 Task: Learn more about a career.
Action: Mouse moved to (844, 102)
Screenshot: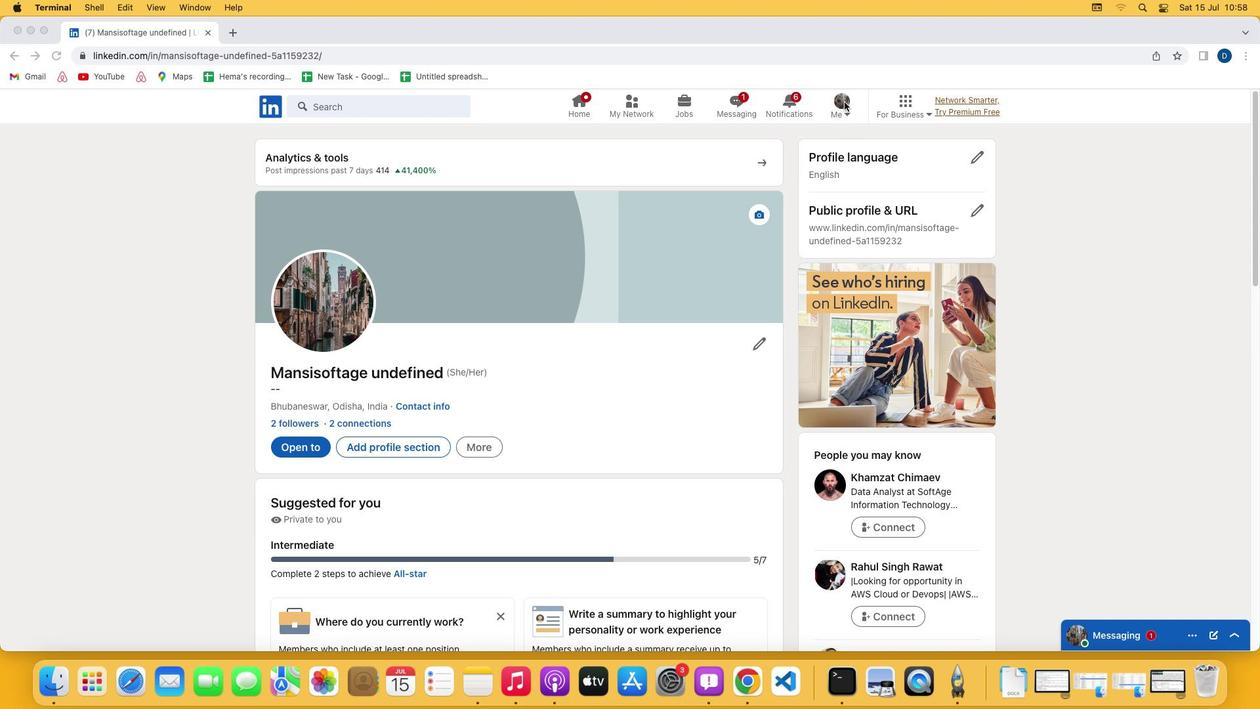 
Action: Mouse pressed left at (844, 102)
Screenshot: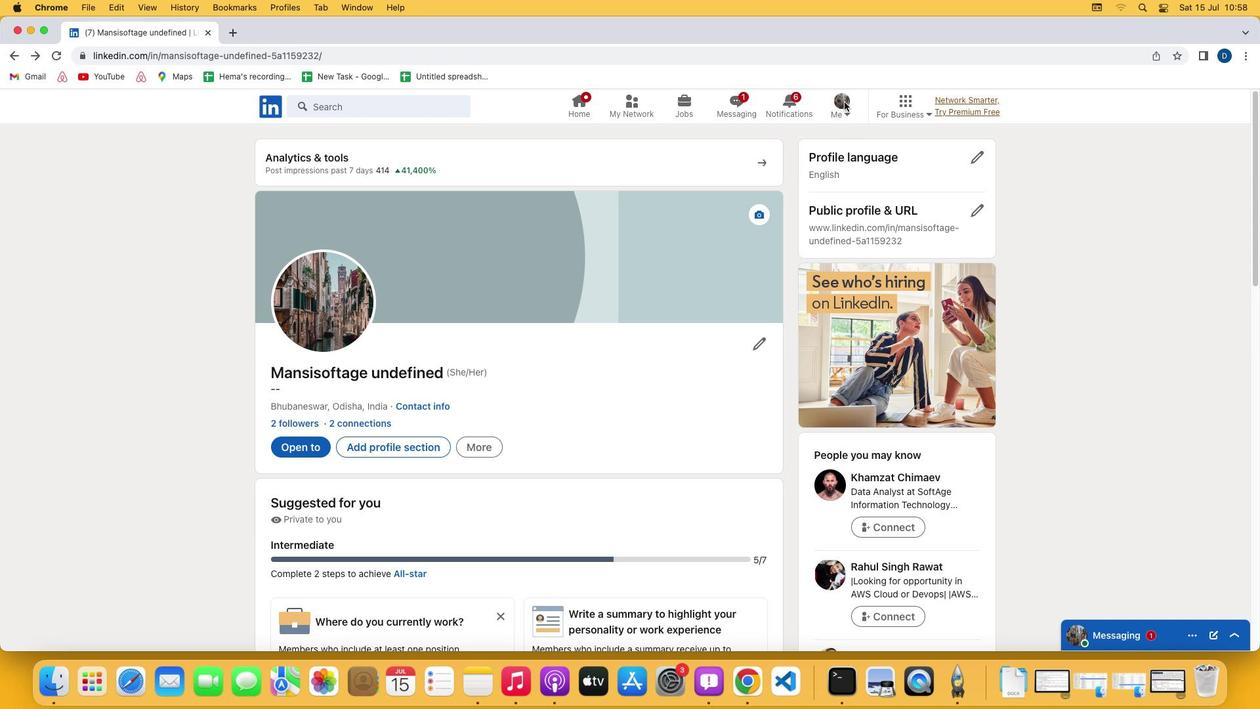 
Action: Mouse pressed left at (844, 102)
Screenshot: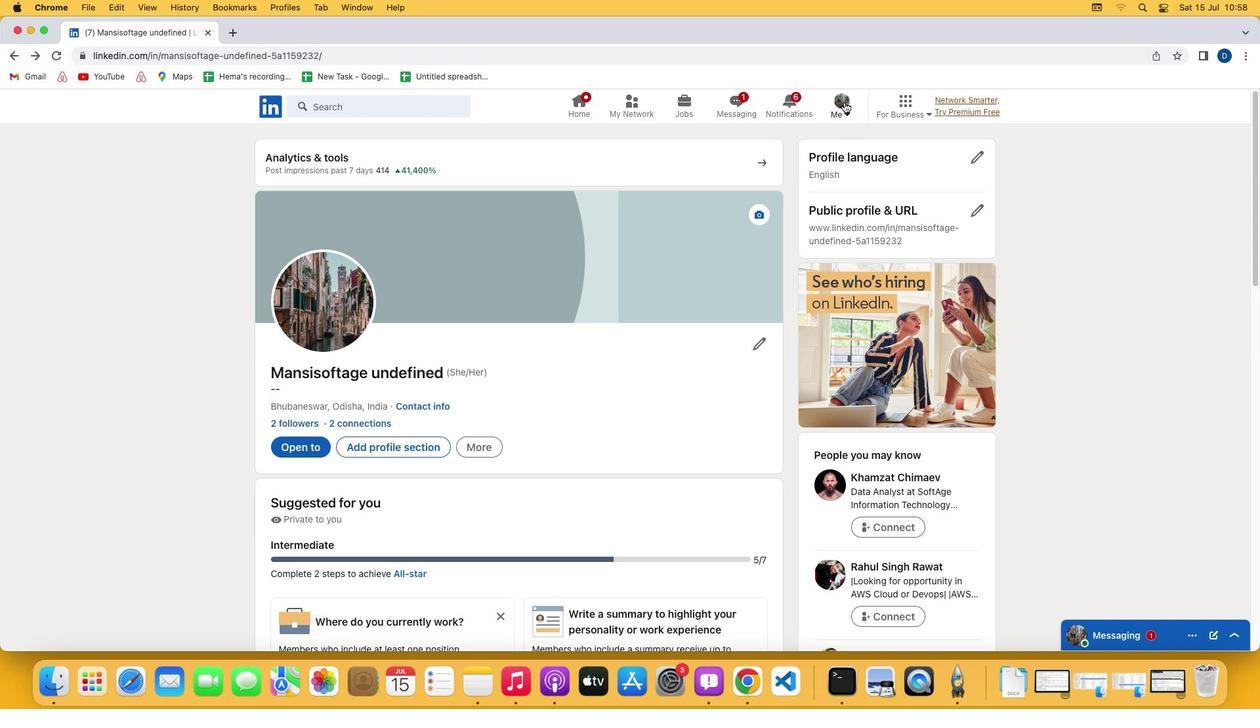 
Action: Mouse moved to (742, 248)
Screenshot: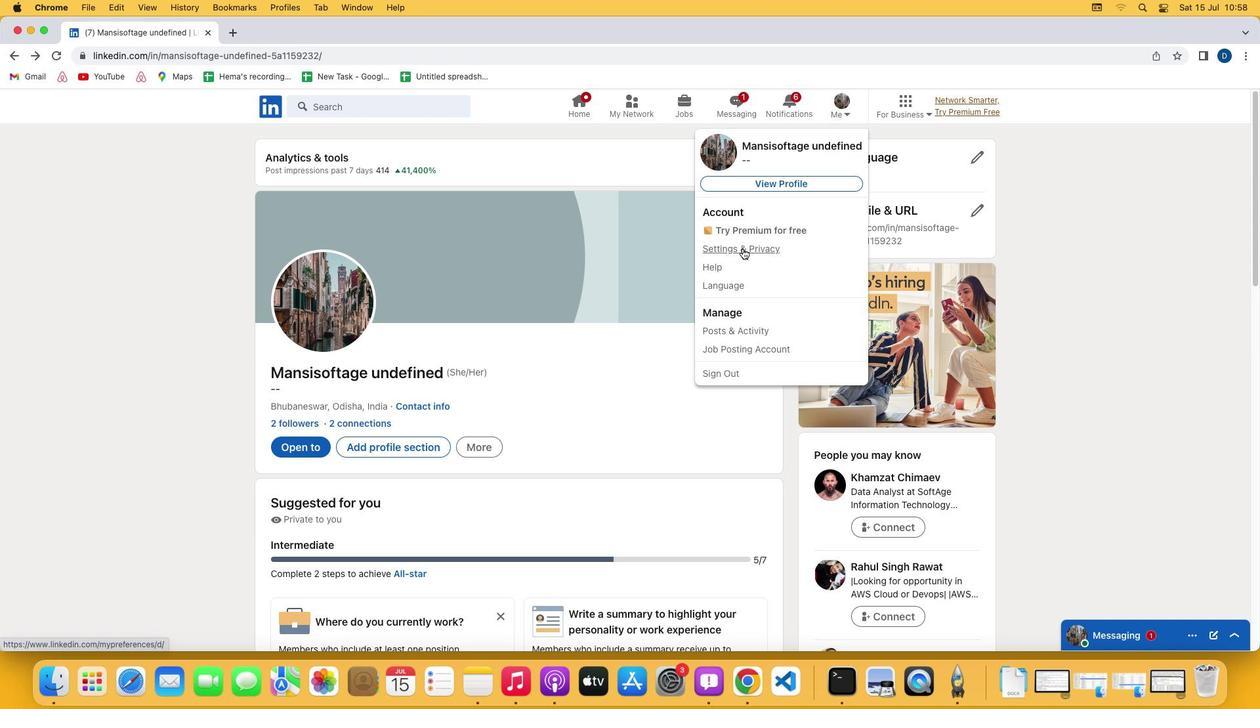 
Action: Mouse pressed left at (742, 248)
Screenshot: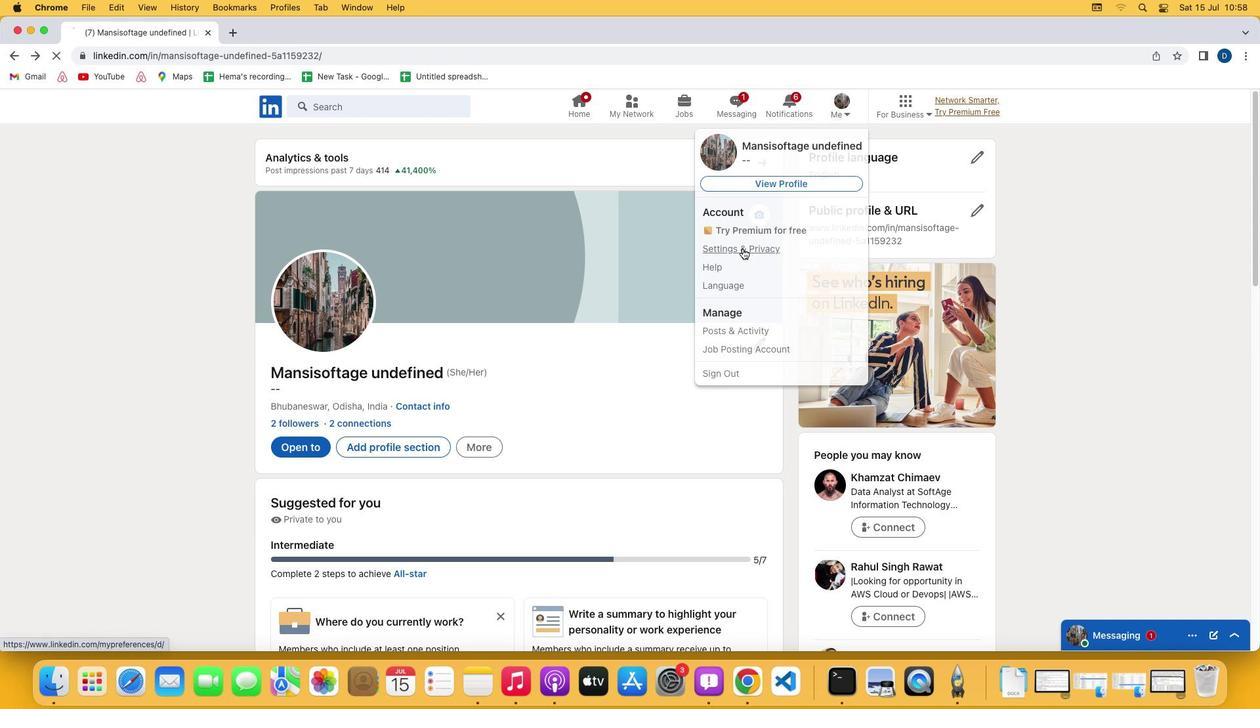 
Action: Mouse moved to (632, 541)
Screenshot: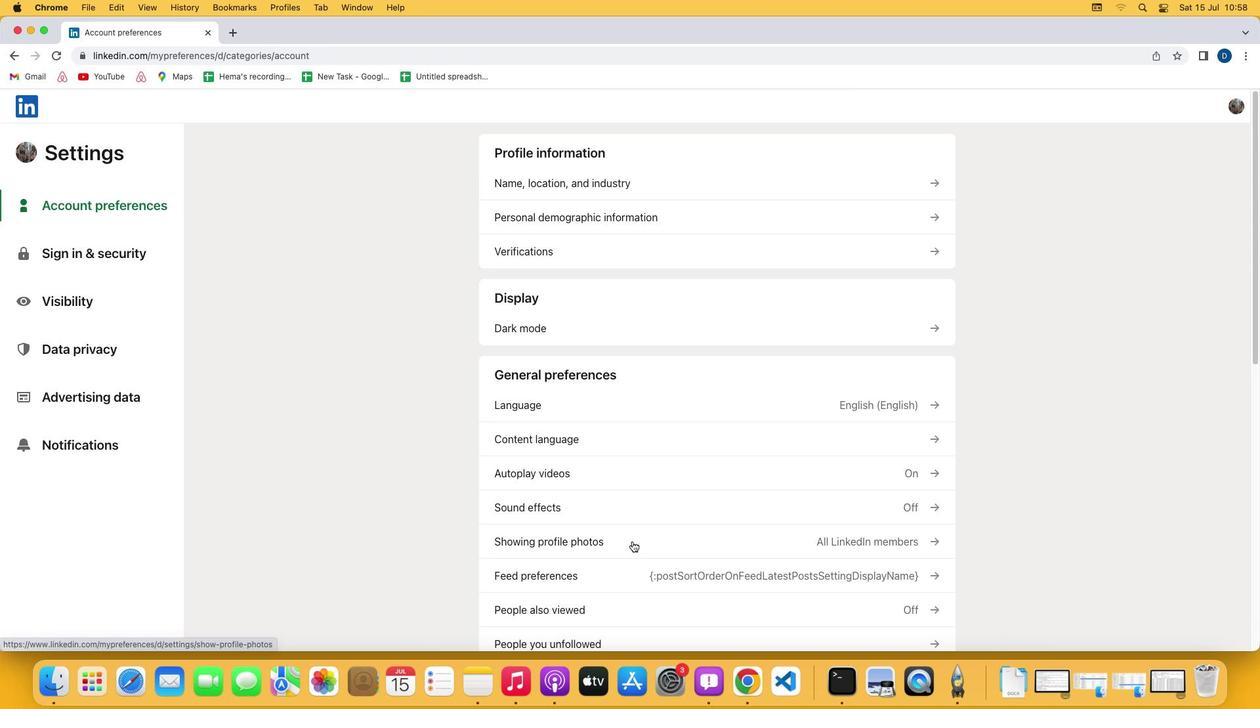 
Action: Mouse scrolled (632, 541) with delta (0, 0)
Screenshot: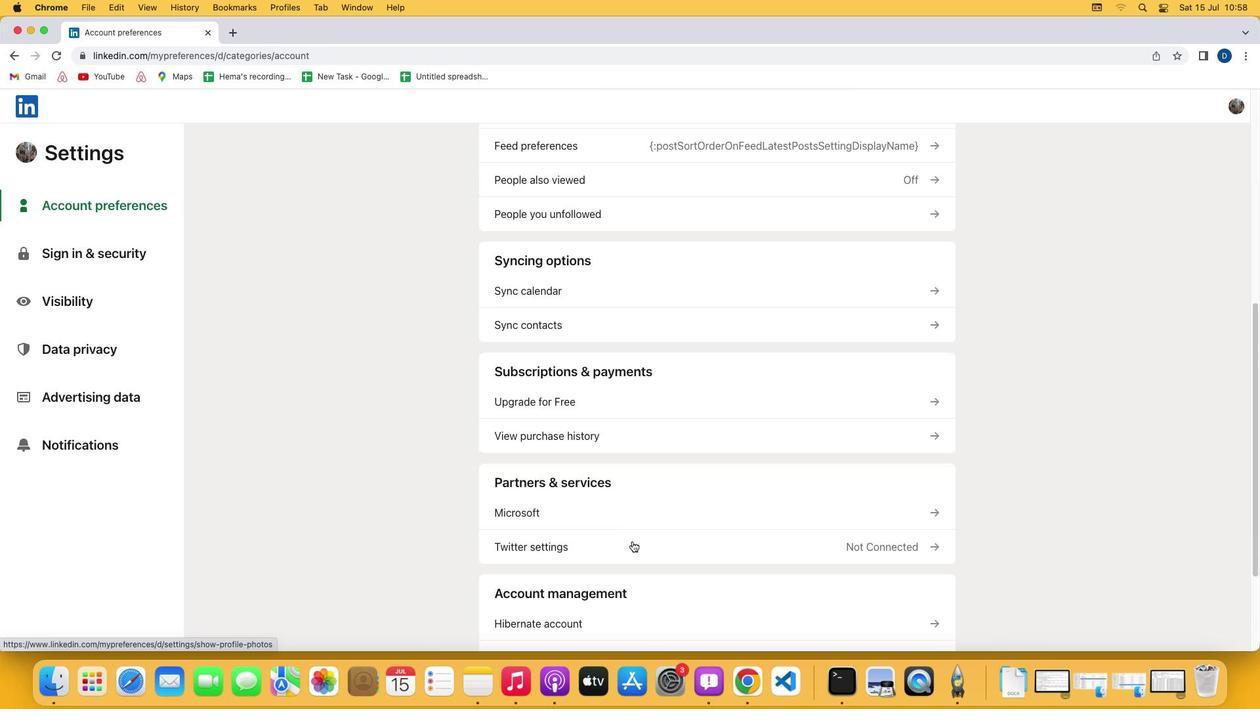 
Action: Mouse scrolled (632, 541) with delta (0, 0)
Screenshot: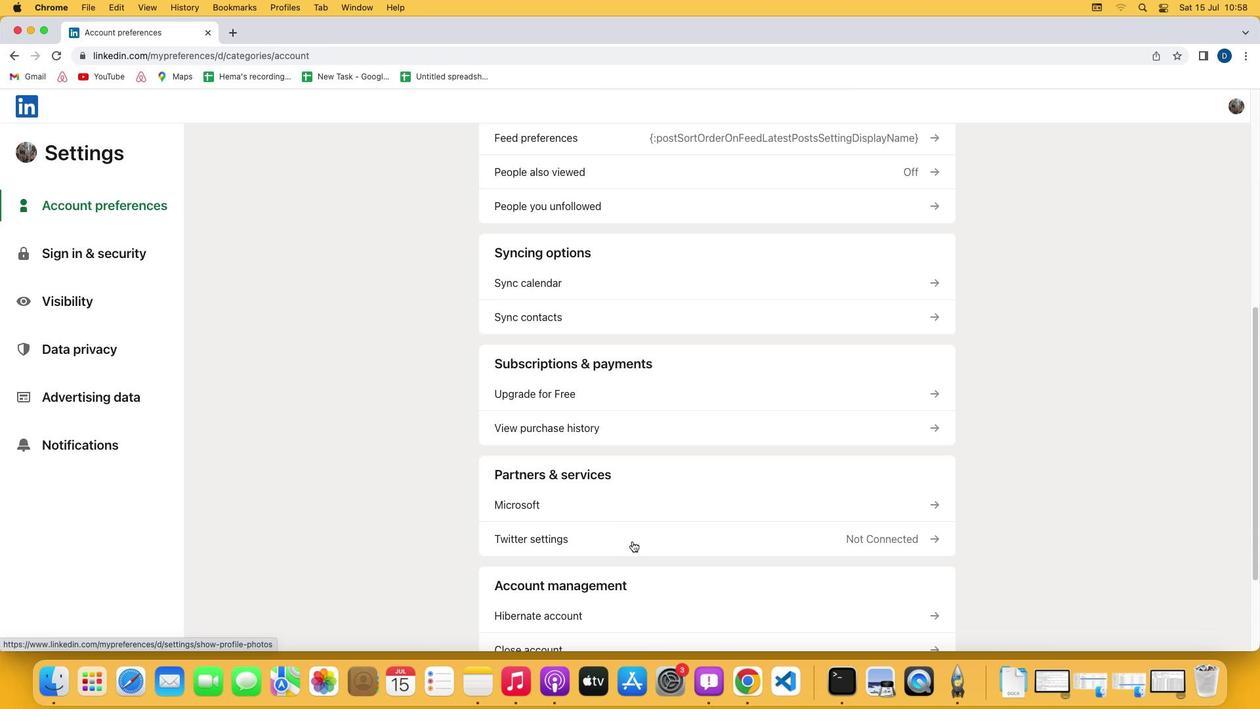 
Action: Mouse scrolled (632, 541) with delta (0, -1)
Screenshot: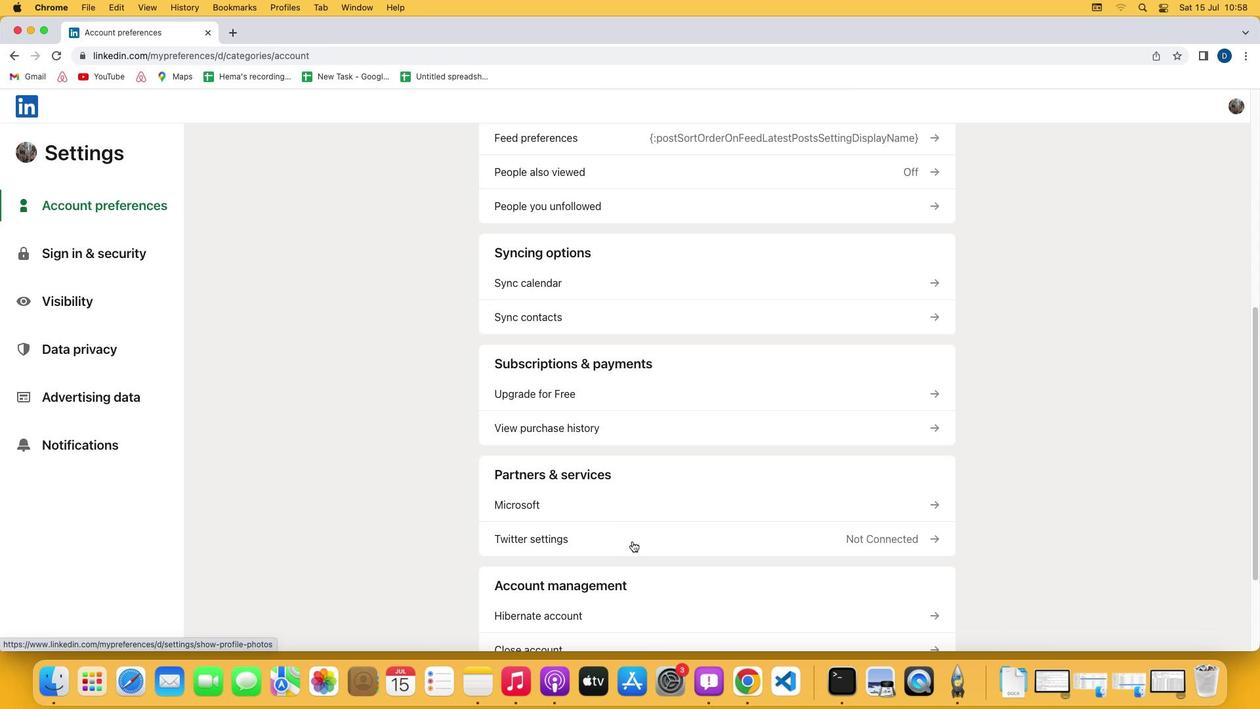 
Action: Mouse scrolled (632, 541) with delta (0, -3)
Screenshot: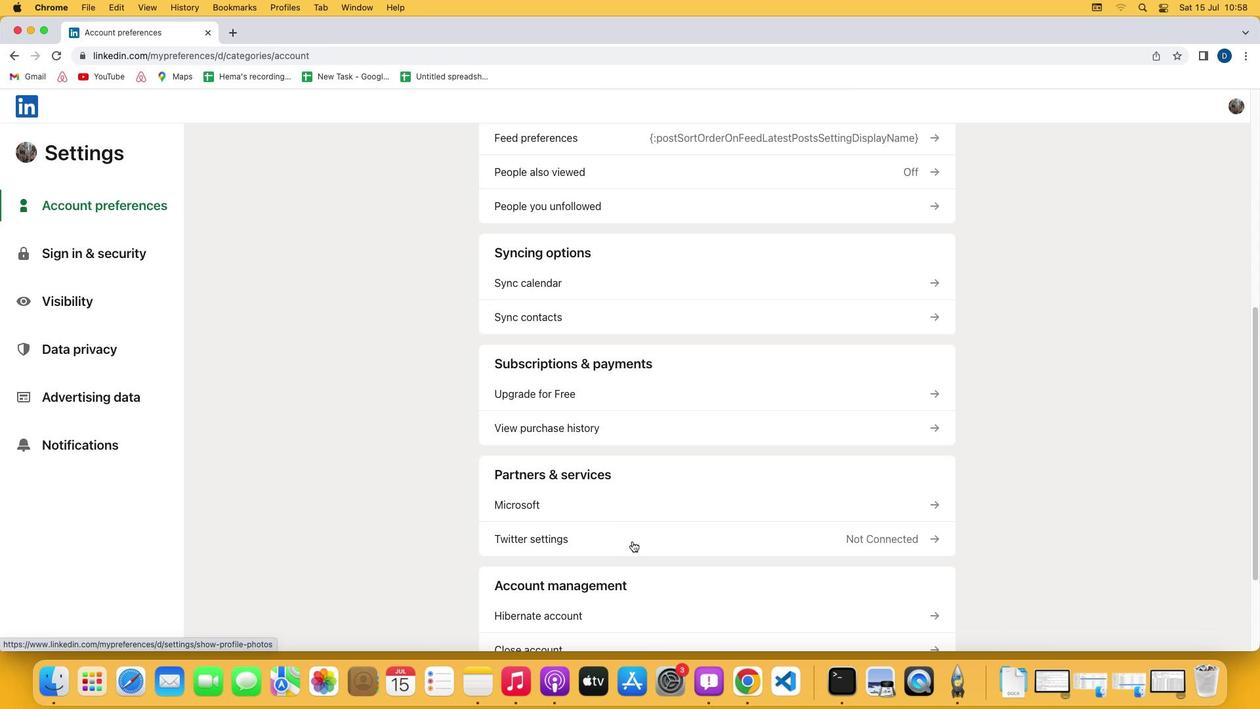
Action: Mouse scrolled (632, 541) with delta (0, -3)
Screenshot: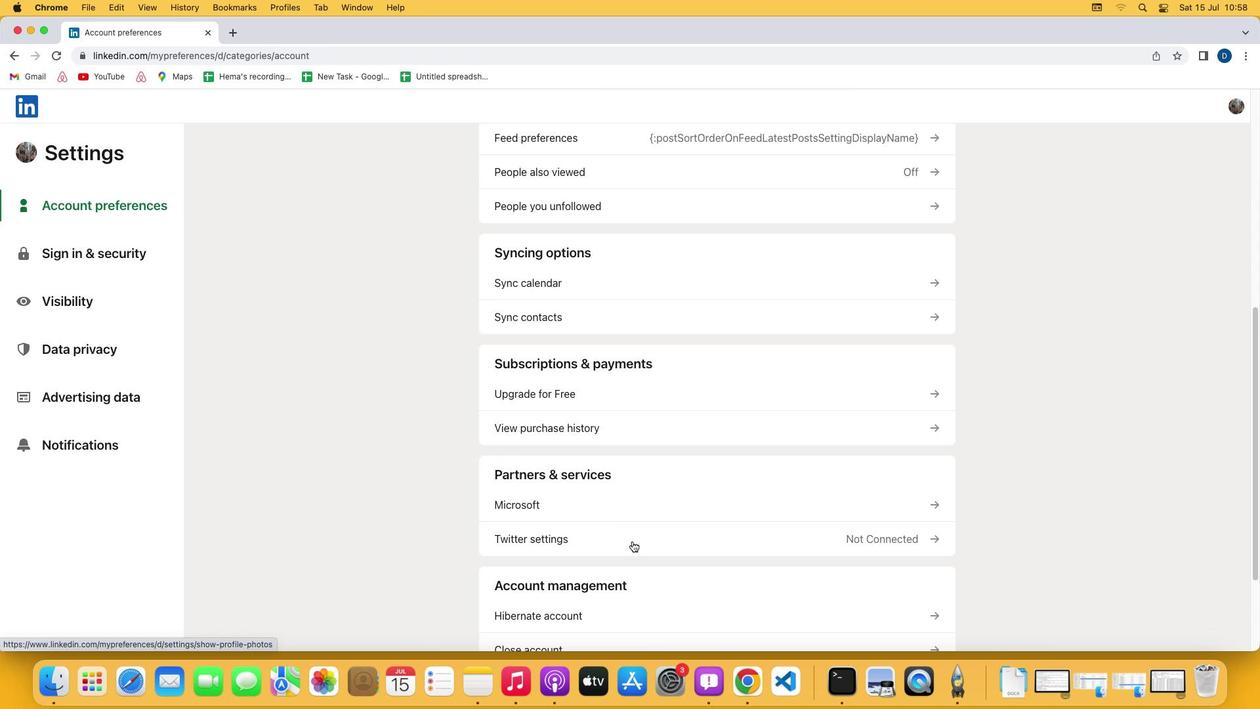 
Action: Mouse scrolled (632, 541) with delta (0, 0)
Screenshot: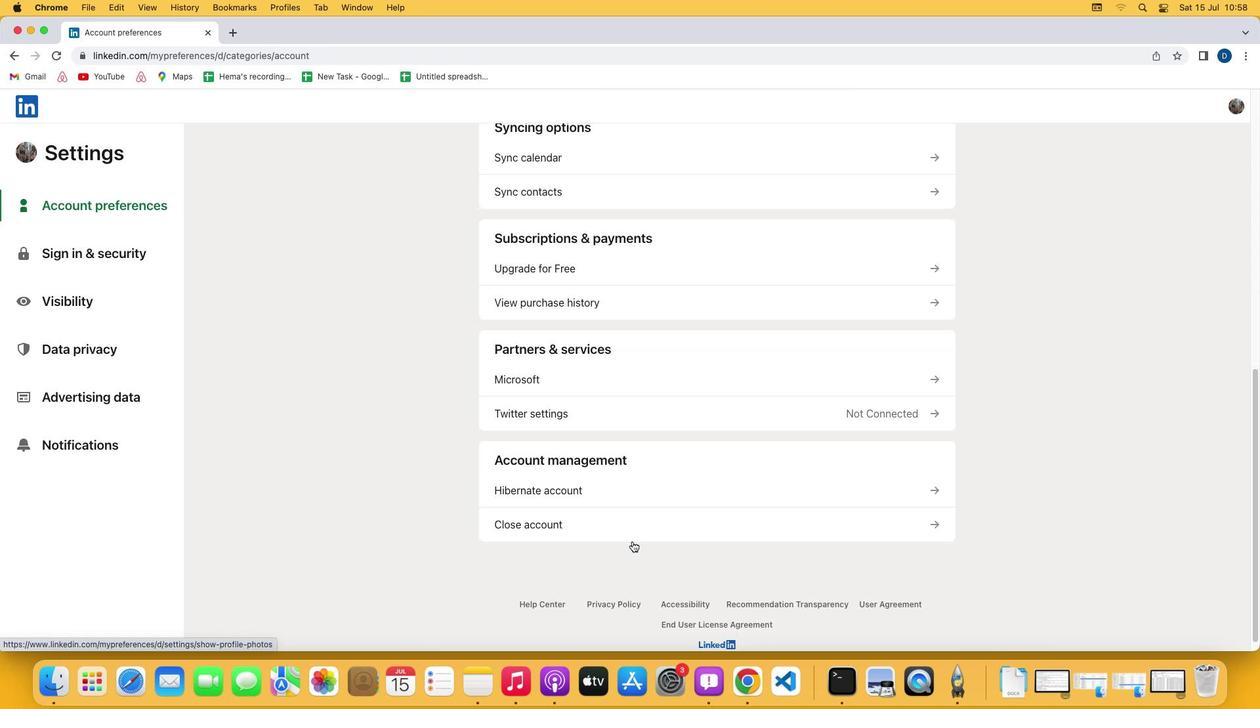 
Action: Mouse scrolled (632, 541) with delta (0, 0)
Screenshot: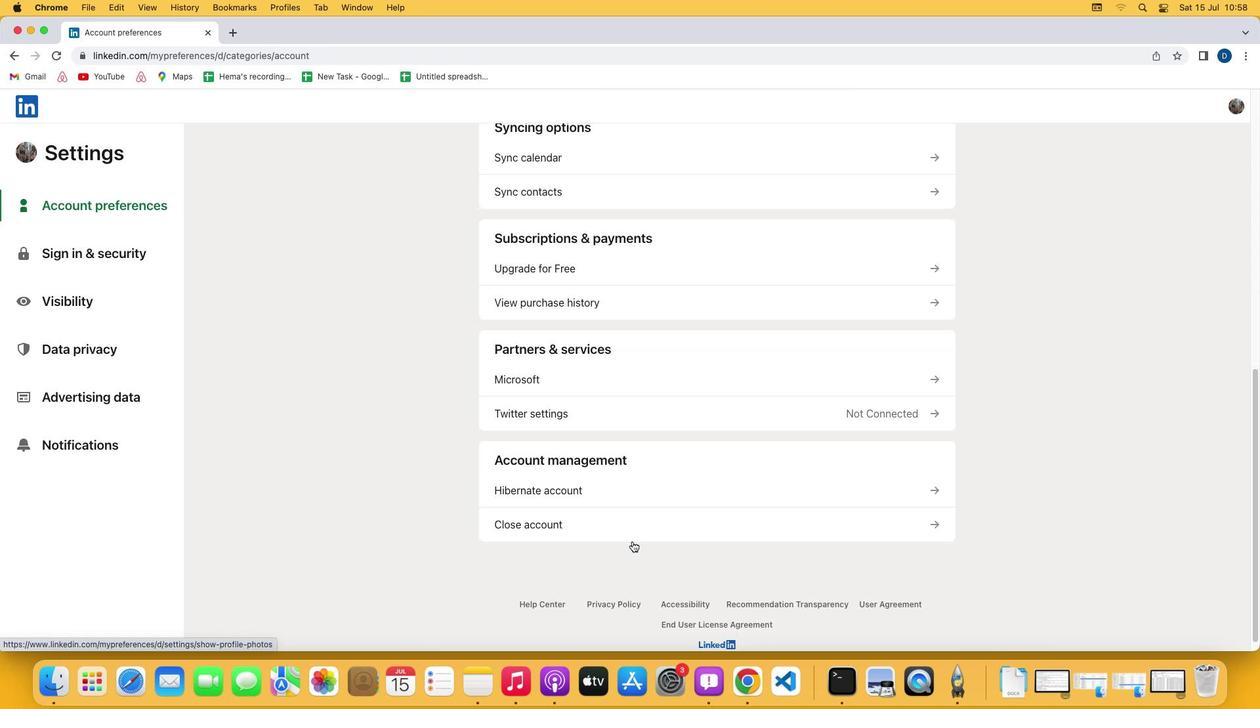 
Action: Mouse scrolled (632, 541) with delta (0, -1)
Screenshot: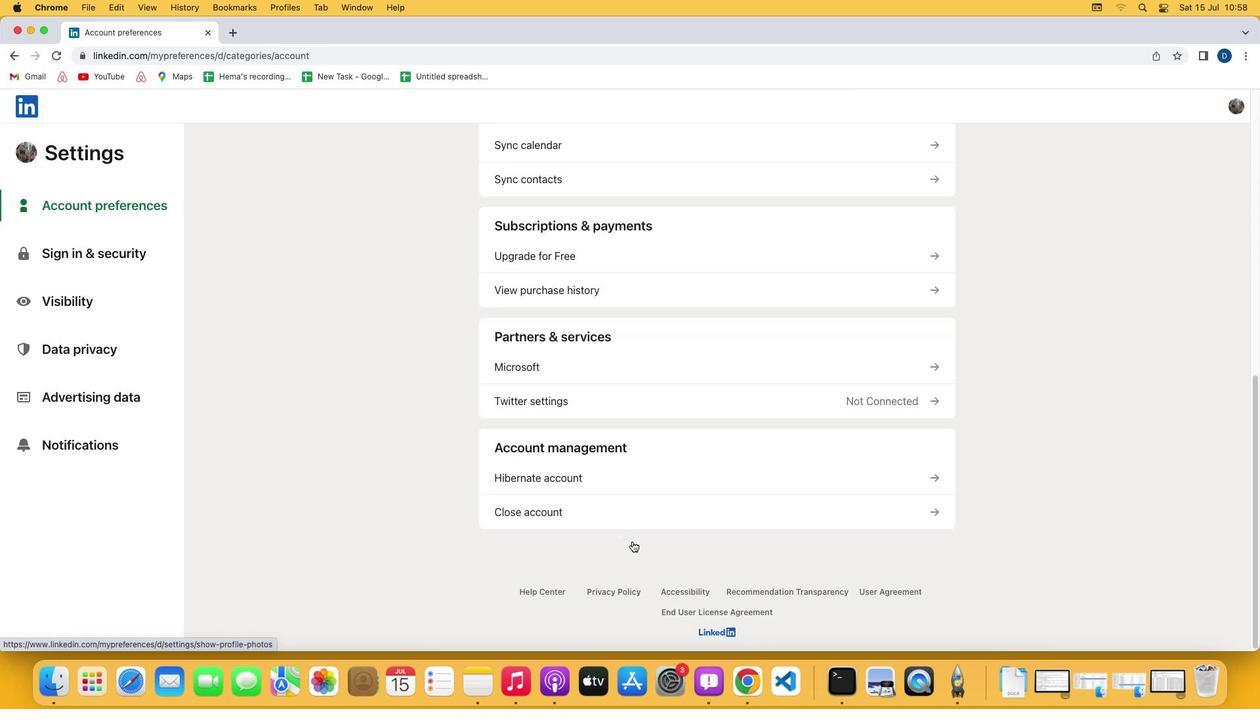 
Action: Mouse scrolled (632, 541) with delta (0, -3)
Screenshot: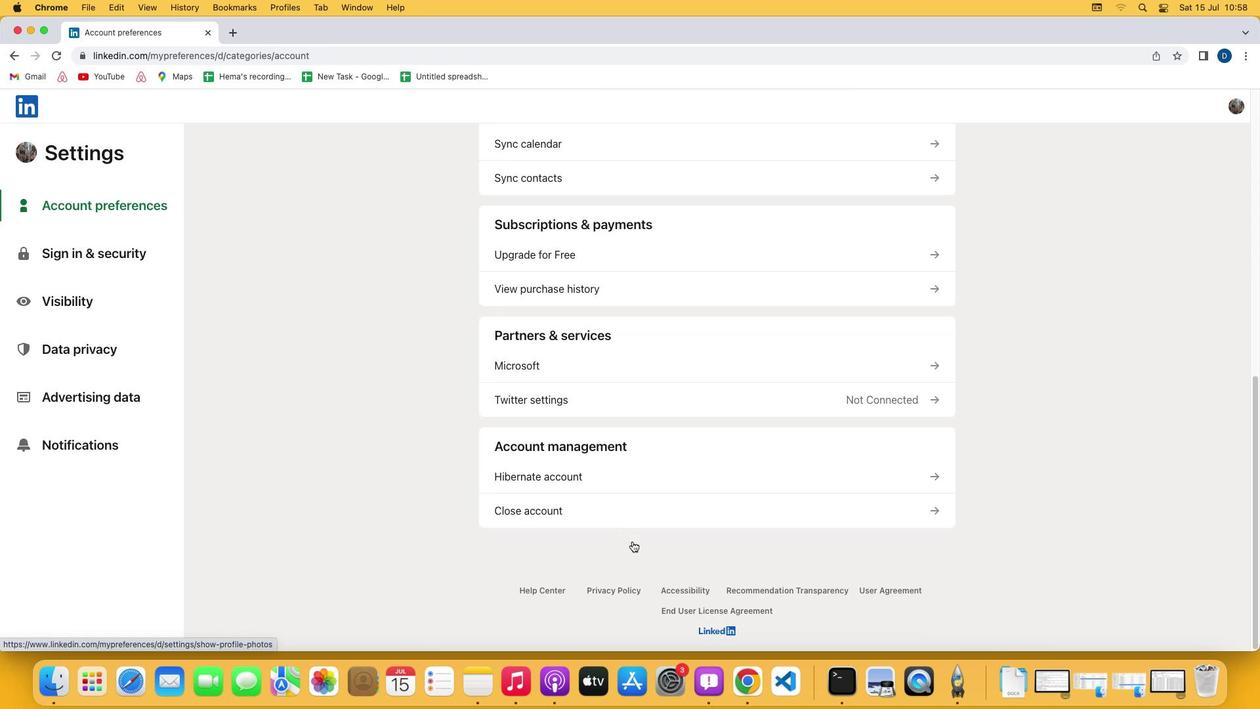 
Action: Mouse moved to (627, 259)
Screenshot: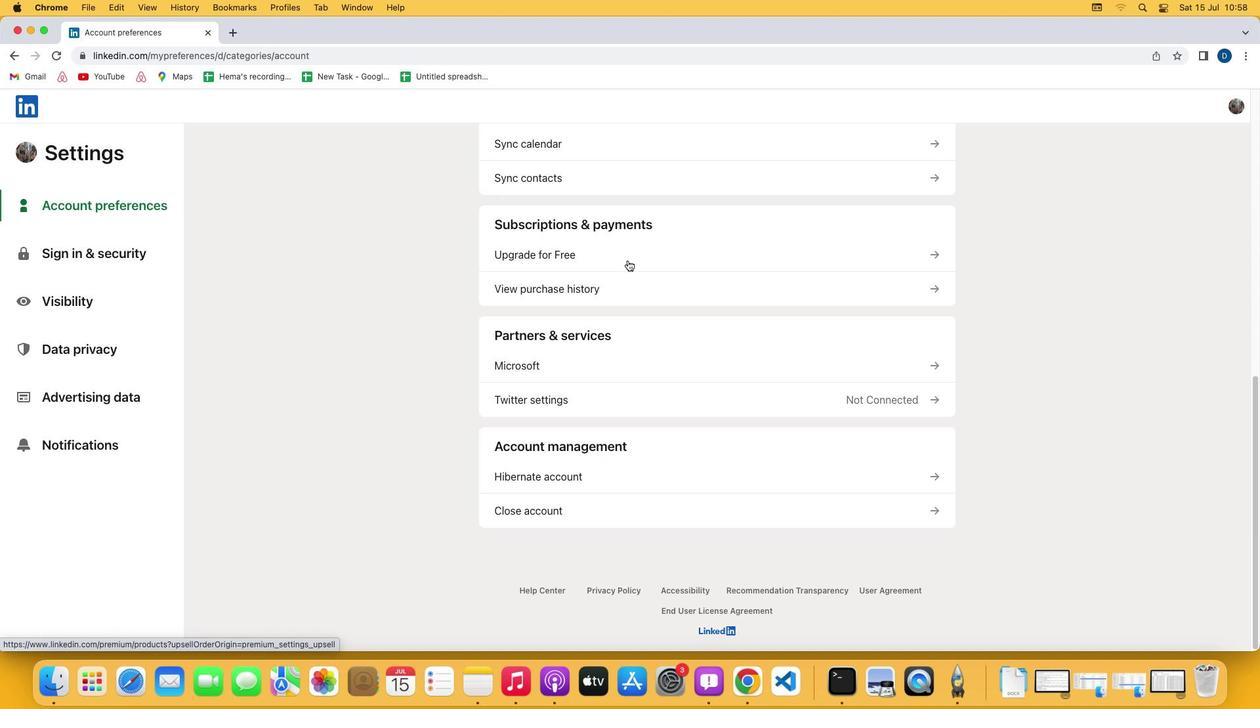 
Action: Mouse pressed left at (627, 259)
Screenshot: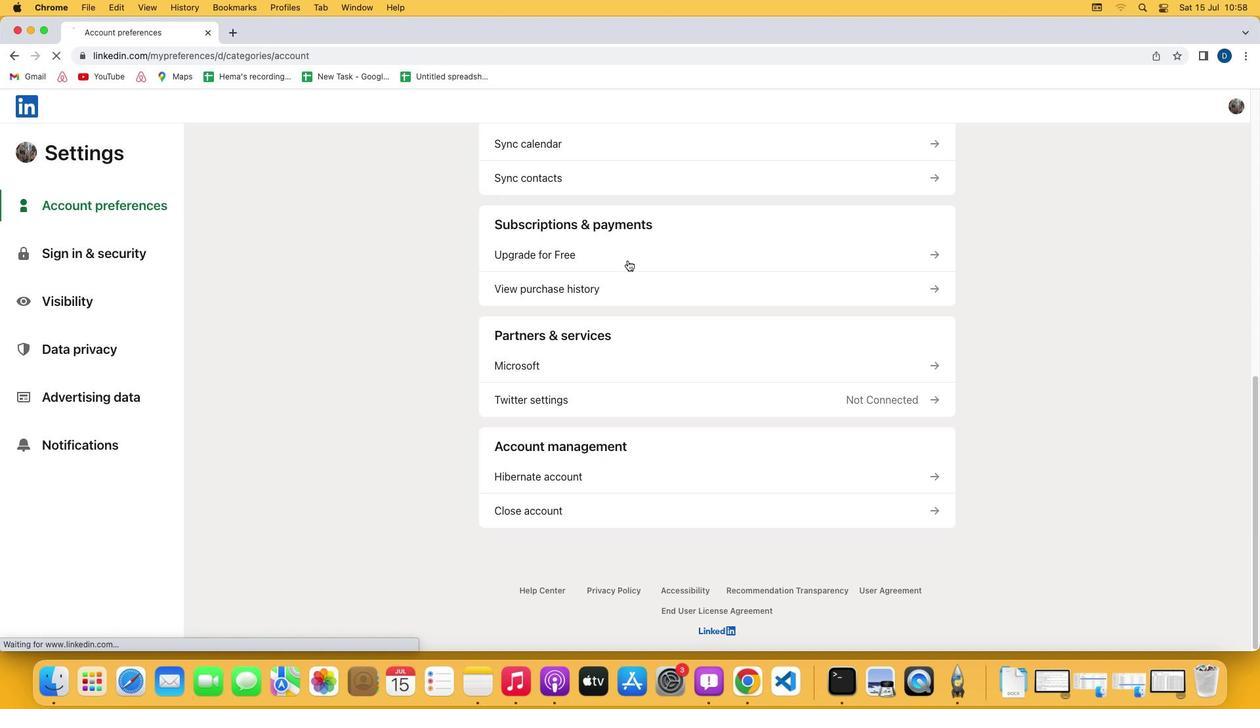 
Action: Mouse moved to (507, 355)
Screenshot: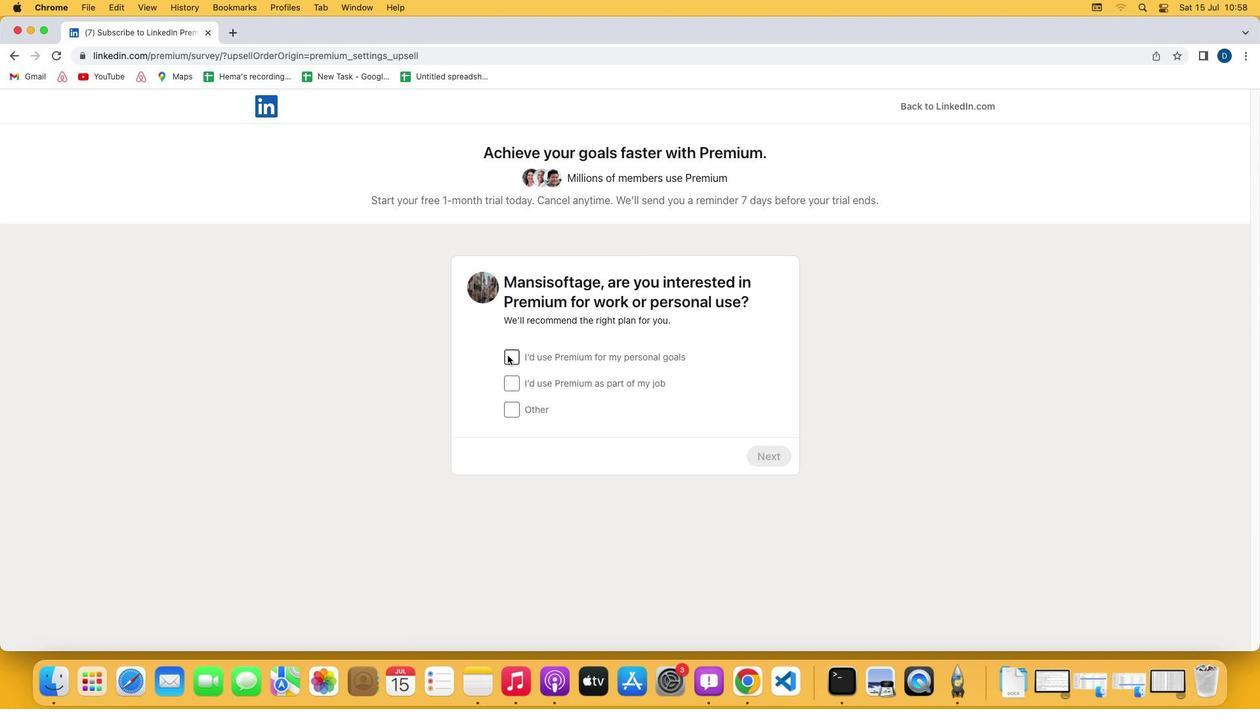 
Action: Mouse pressed left at (507, 355)
Screenshot: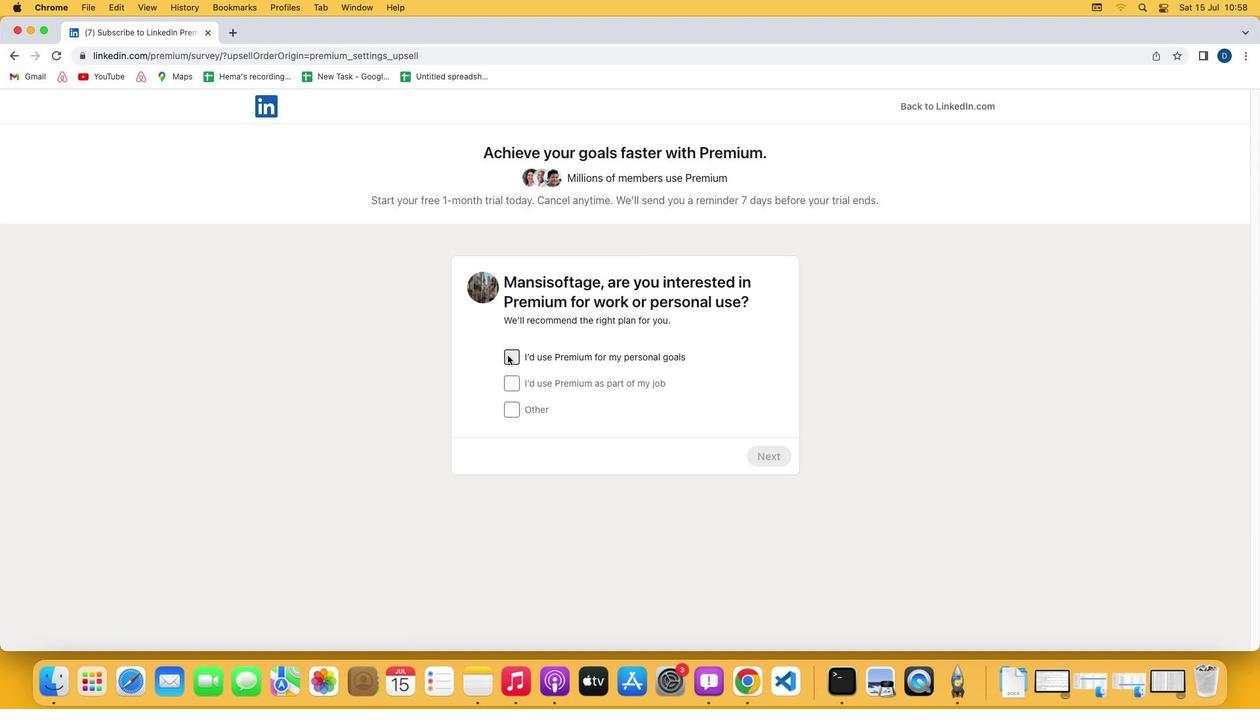 
Action: Mouse moved to (769, 460)
Screenshot: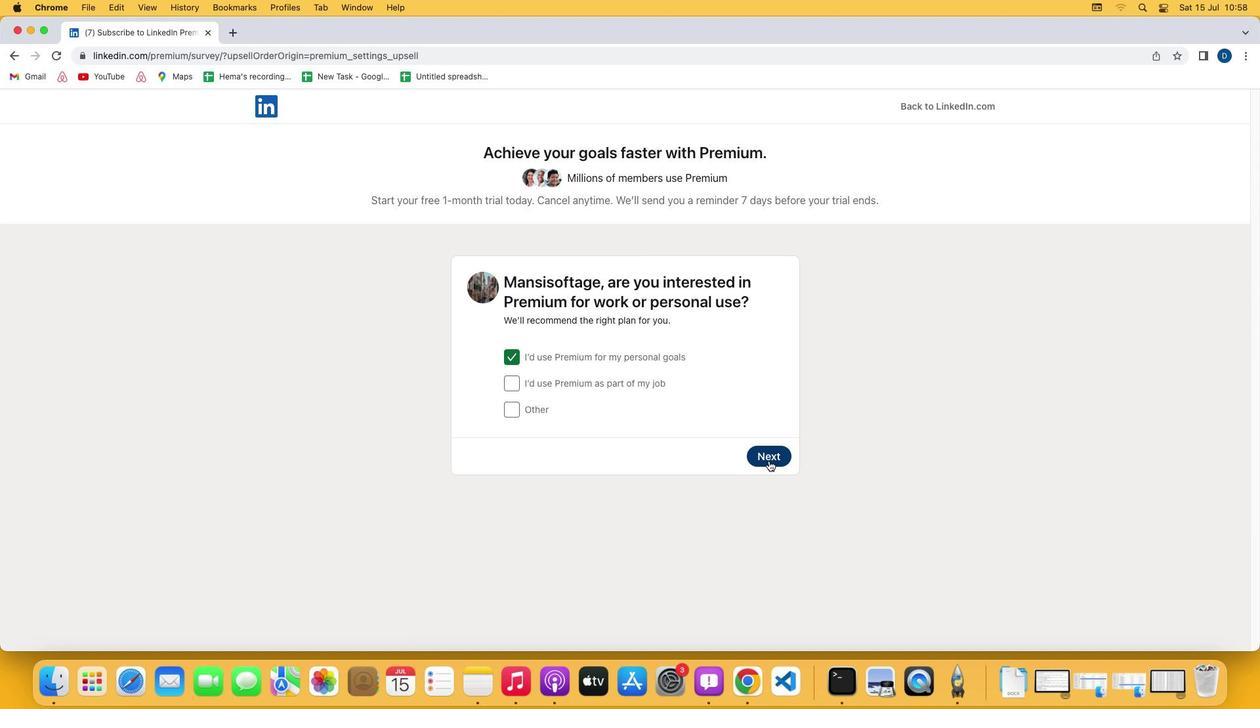 
Action: Mouse pressed left at (769, 460)
Screenshot: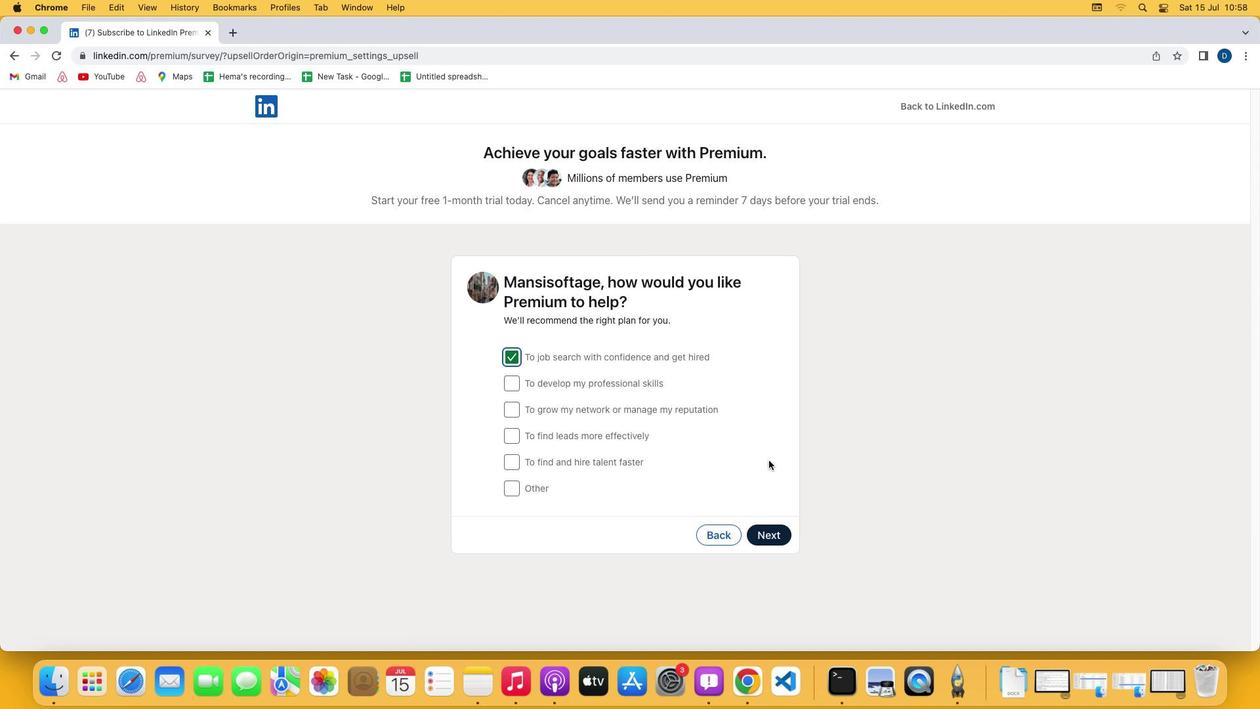
Action: Mouse moved to (778, 538)
Screenshot: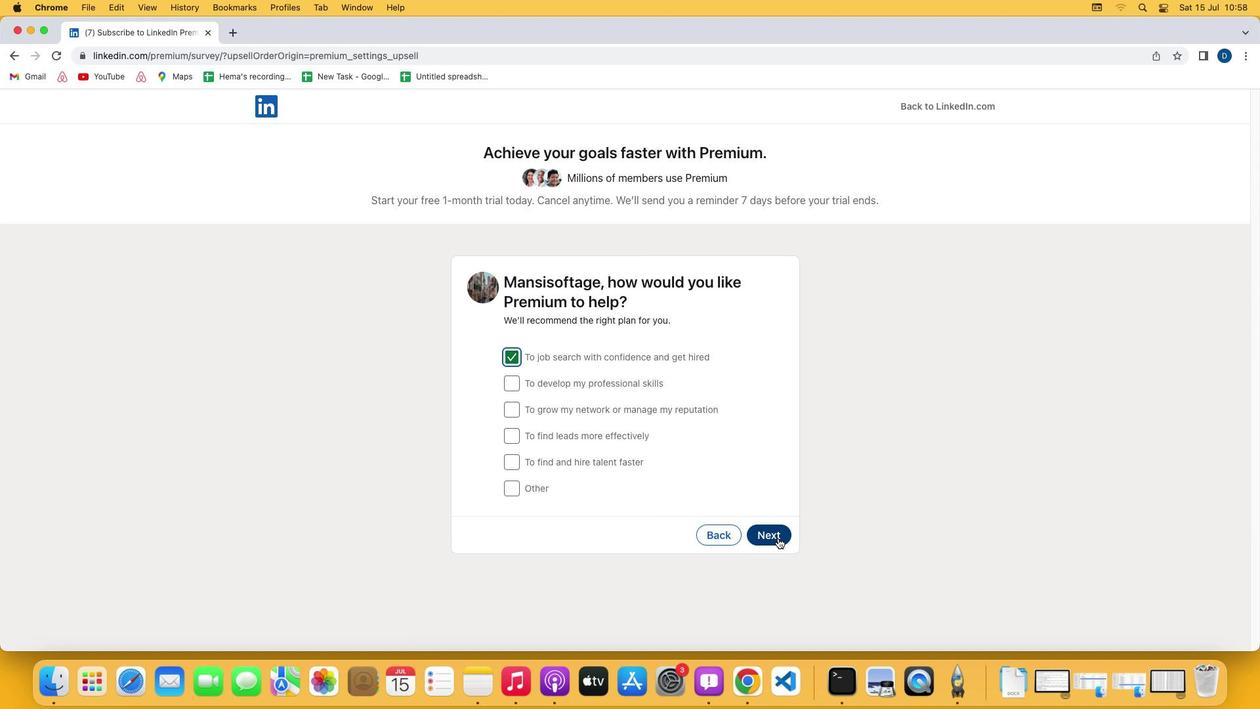 
Action: Mouse pressed left at (778, 538)
Screenshot: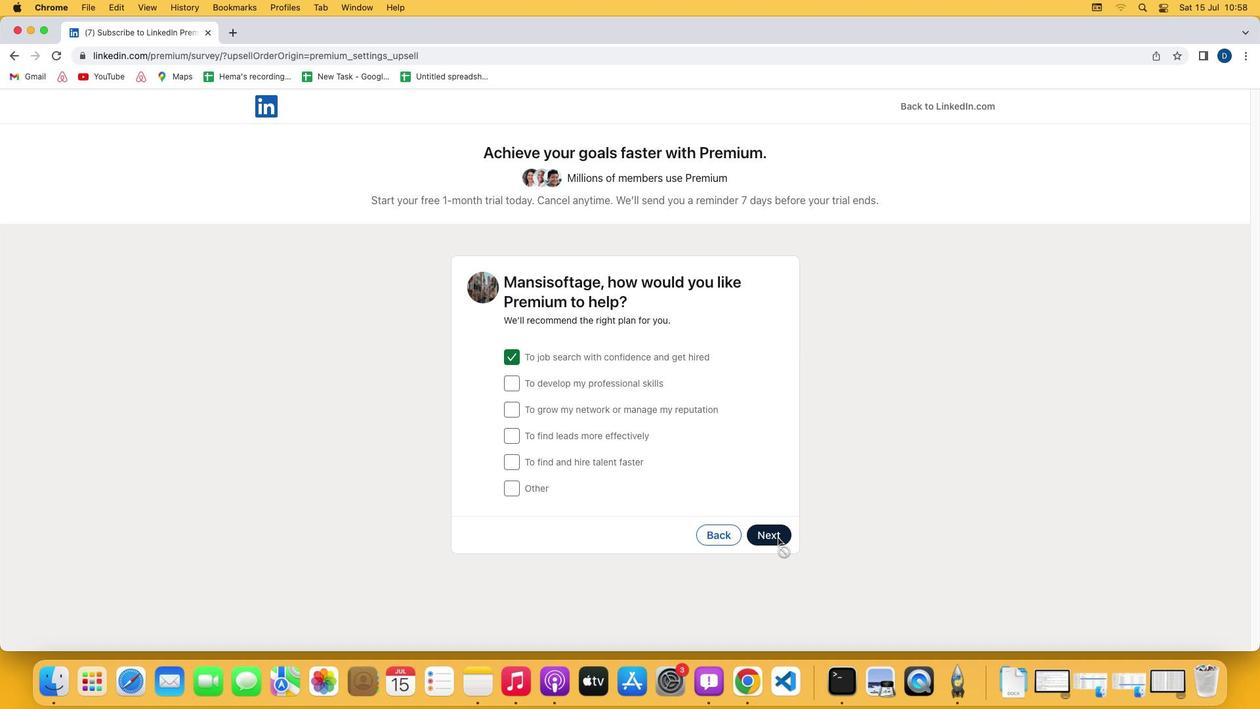 
Action: Mouse moved to (514, 462)
Screenshot: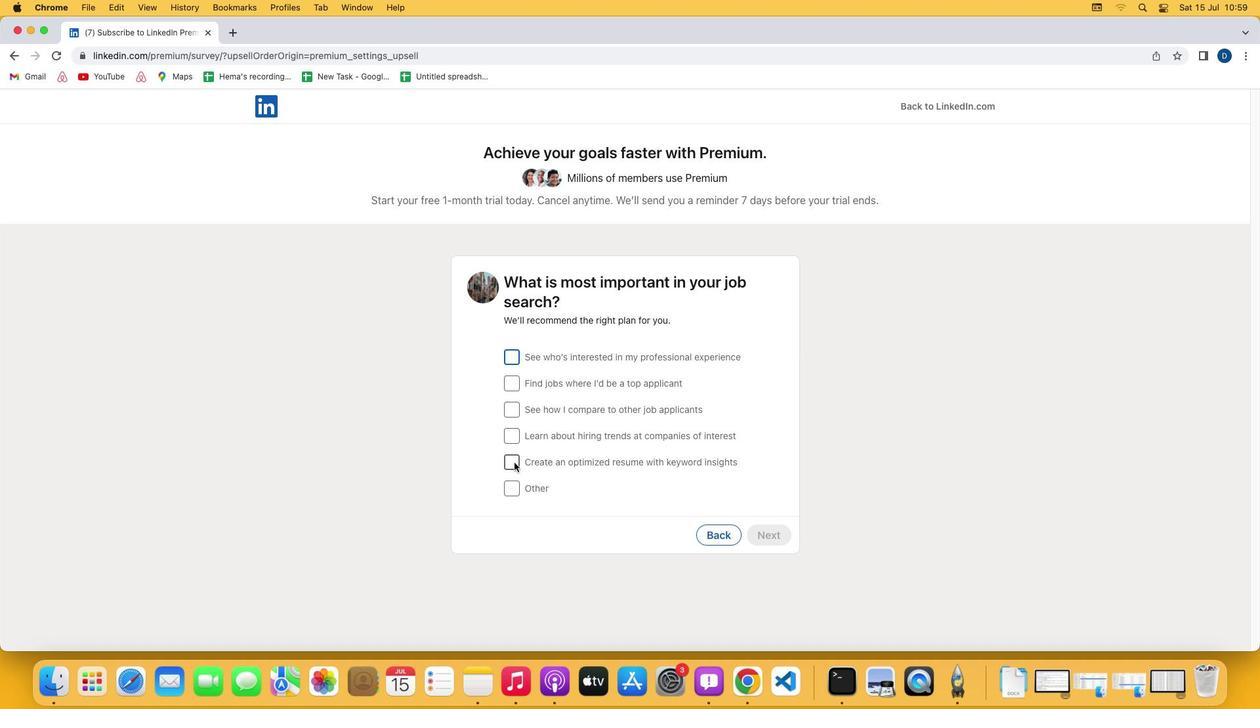 
Action: Mouse pressed left at (514, 462)
Screenshot: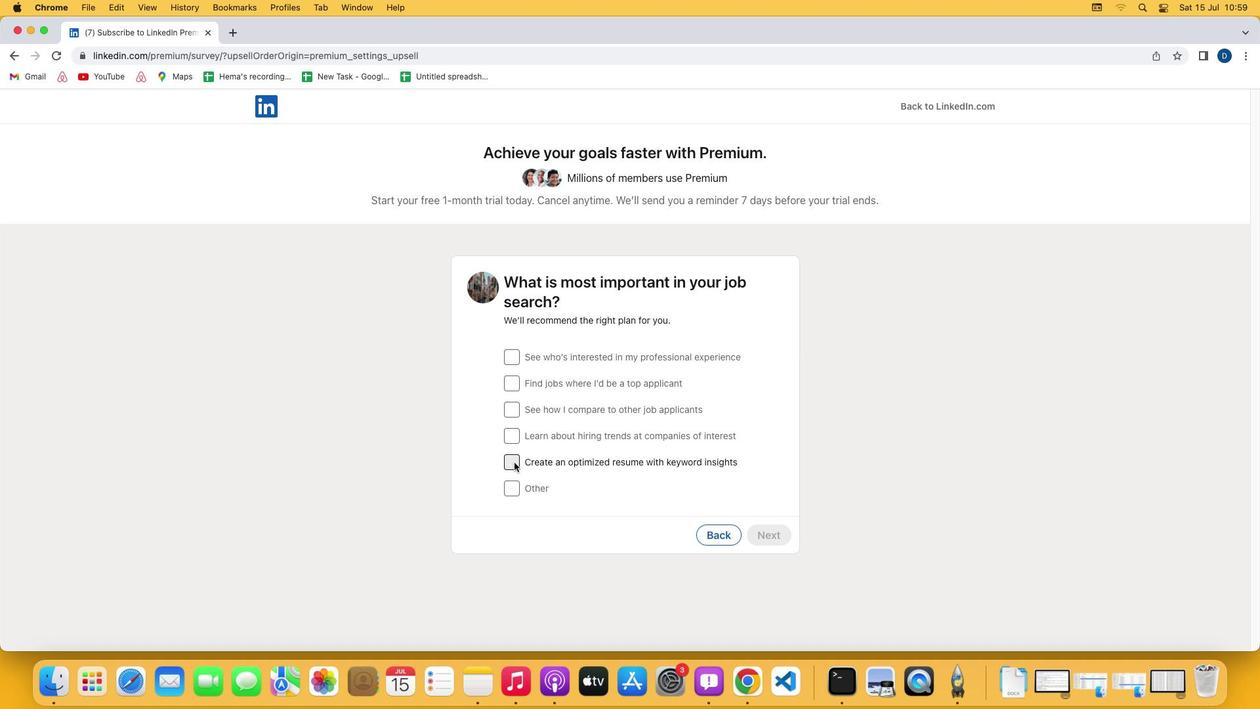 
Action: Mouse moved to (762, 539)
Screenshot: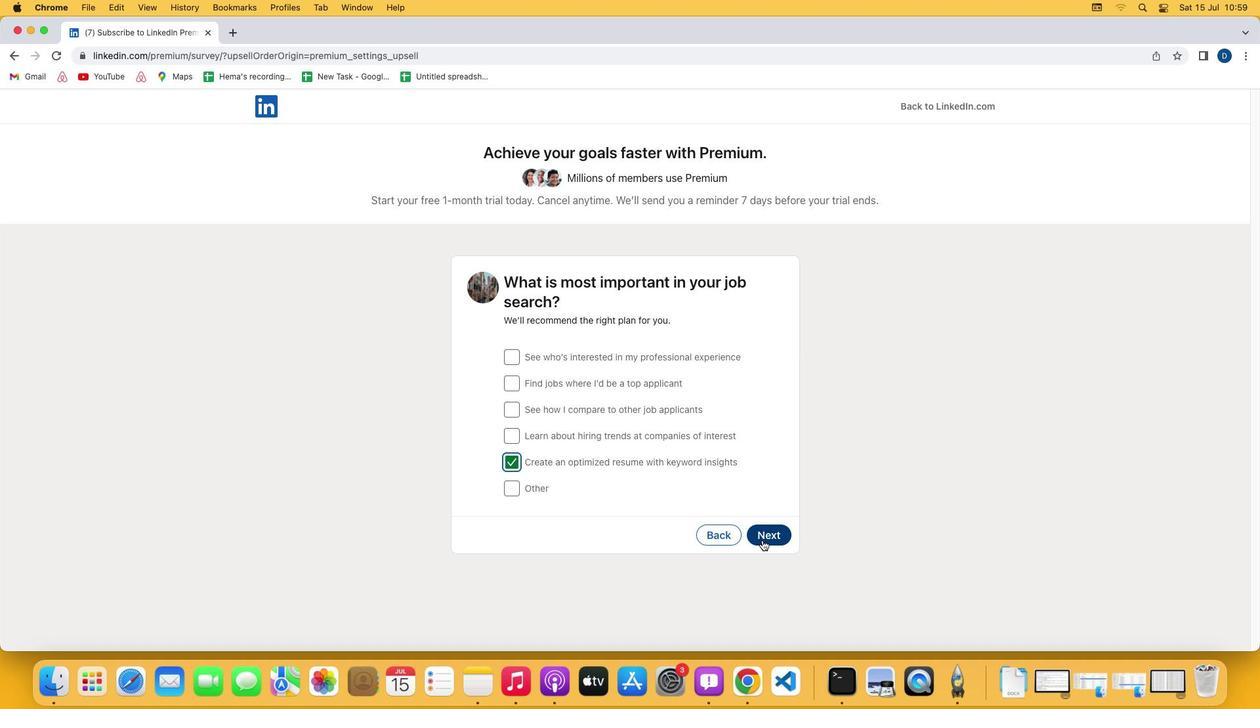 
Action: Mouse pressed left at (762, 539)
Screenshot: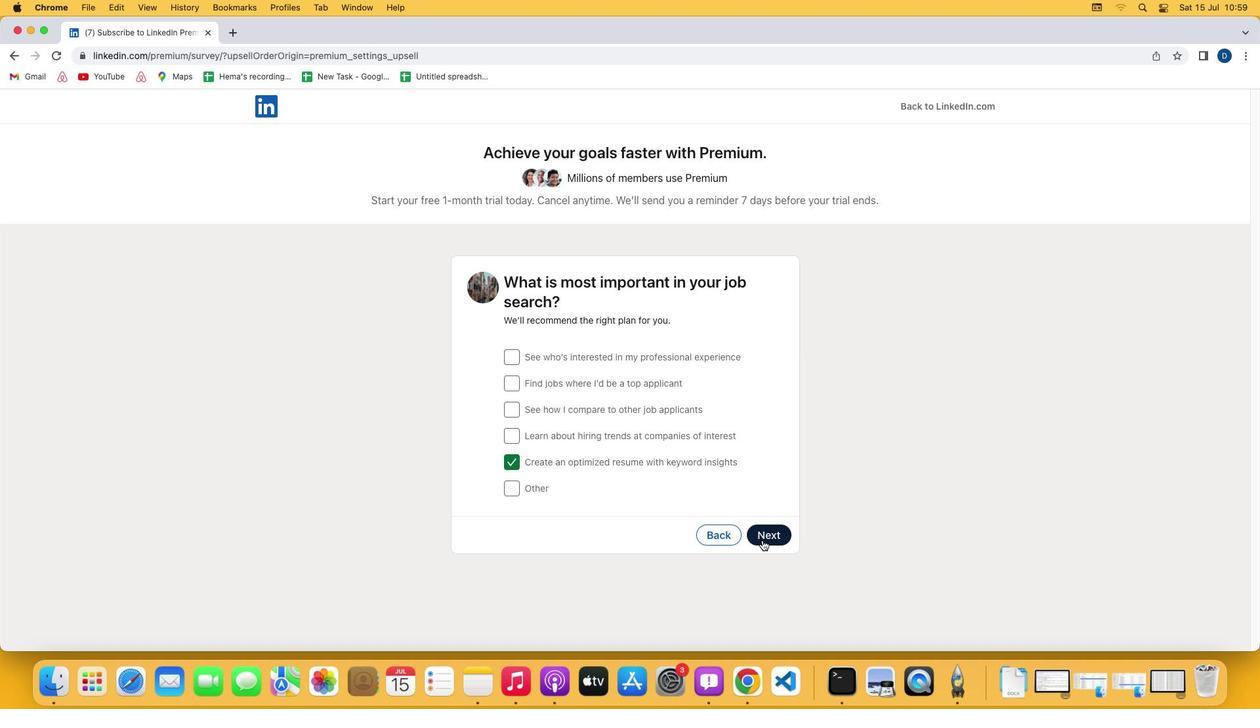 
Action: Mouse moved to (651, 500)
Screenshot: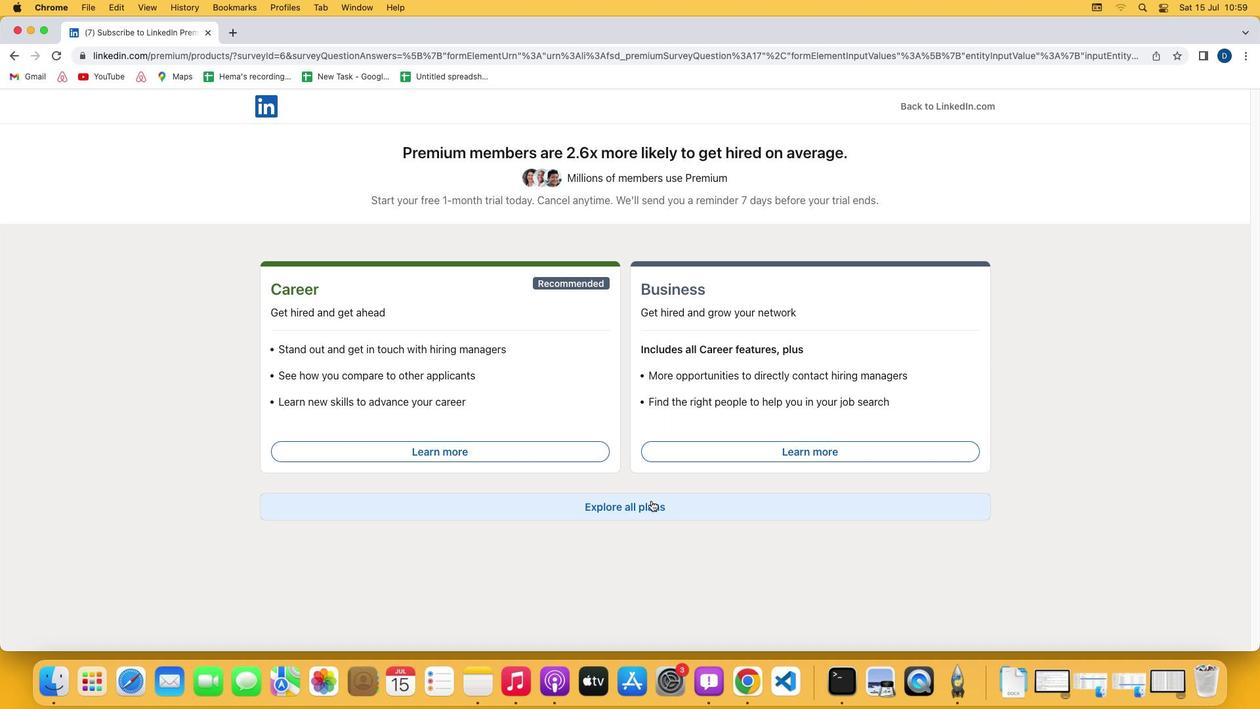 
Action: Mouse pressed left at (651, 500)
Screenshot: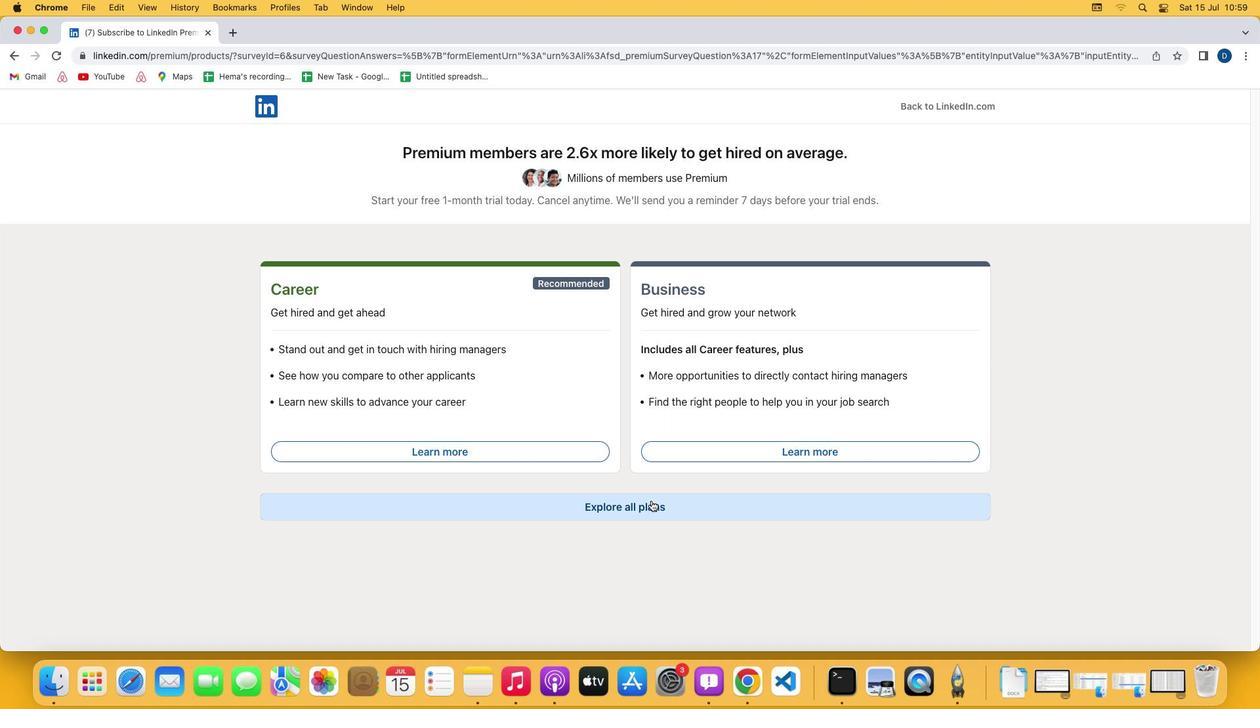 
Action: Mouse moved to (370, 539)
Screenshot: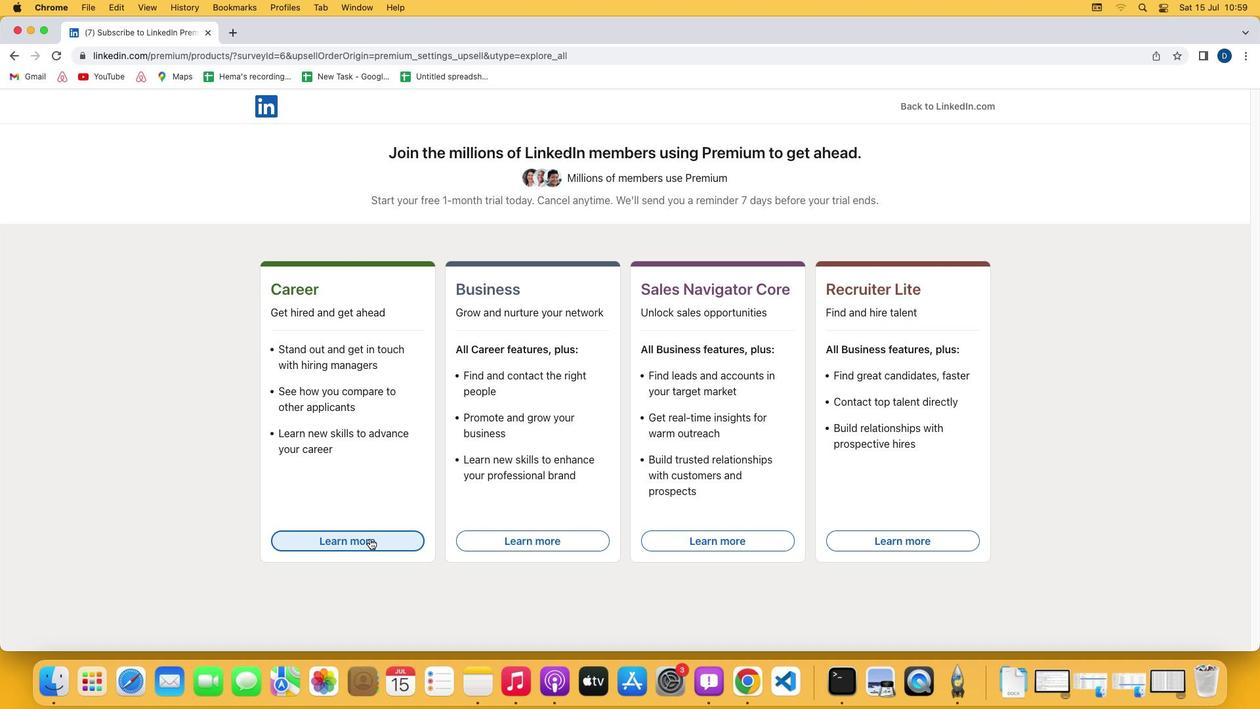 
Action: Mouse pressed left at (370, 539)
Screenshot: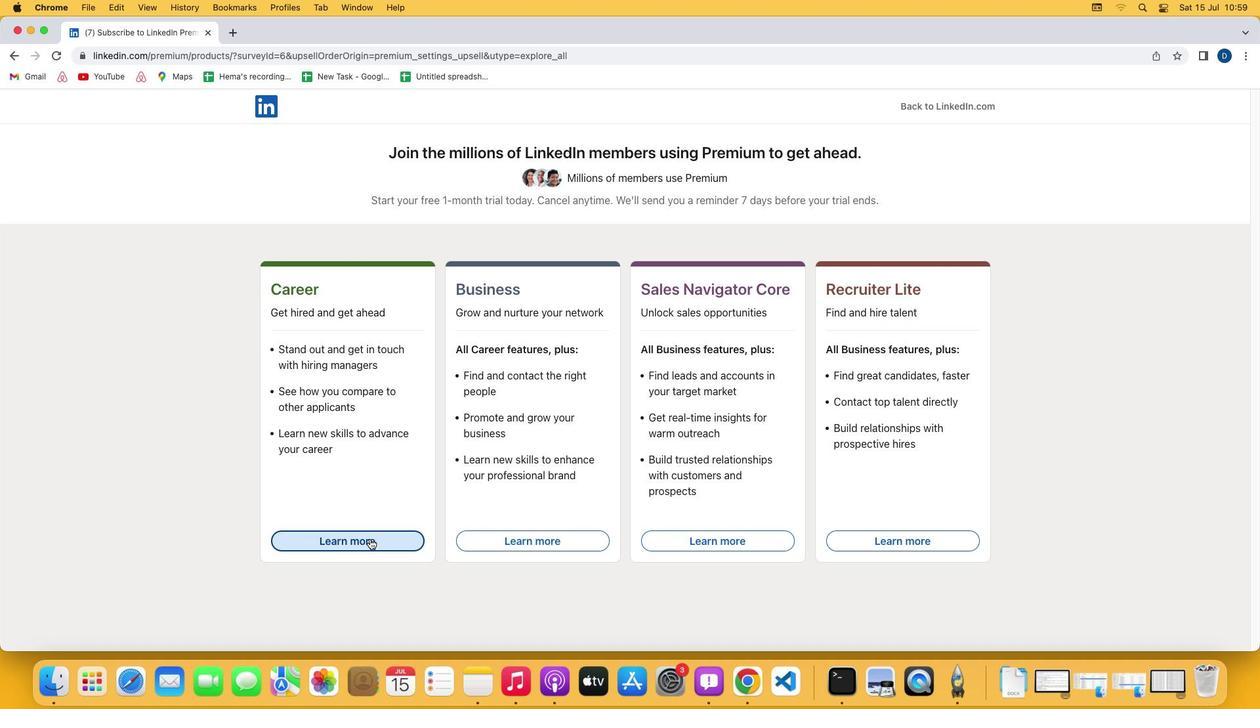 
